 Task: Select mobile as the phone type.
Action: Mouse moved to (693, 76)
Screenshot: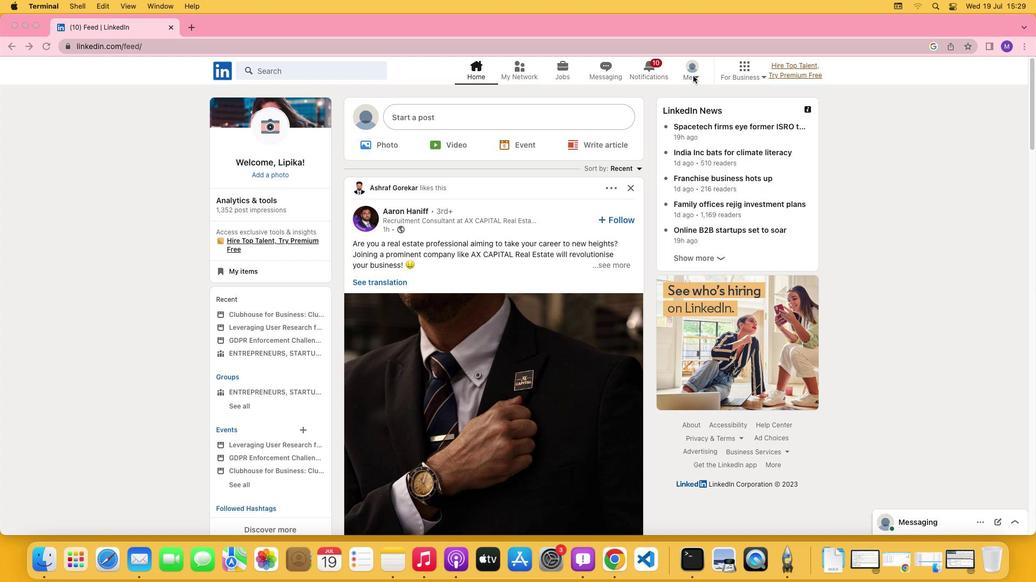 
Action: Mouse pressed left at (693, 76)
Screenshot: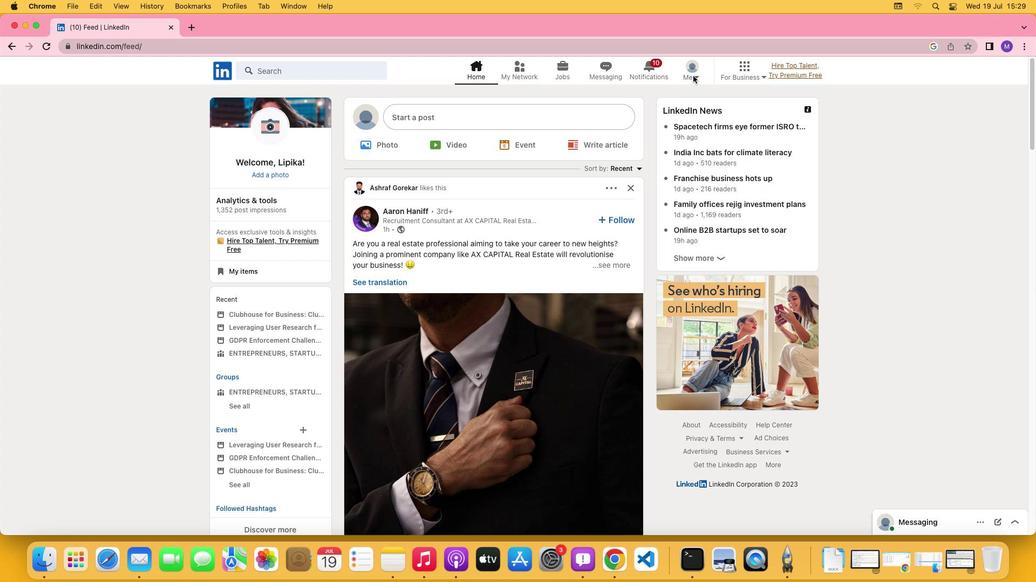 
Action: Mouse moved to (696, 74)
Screenshot: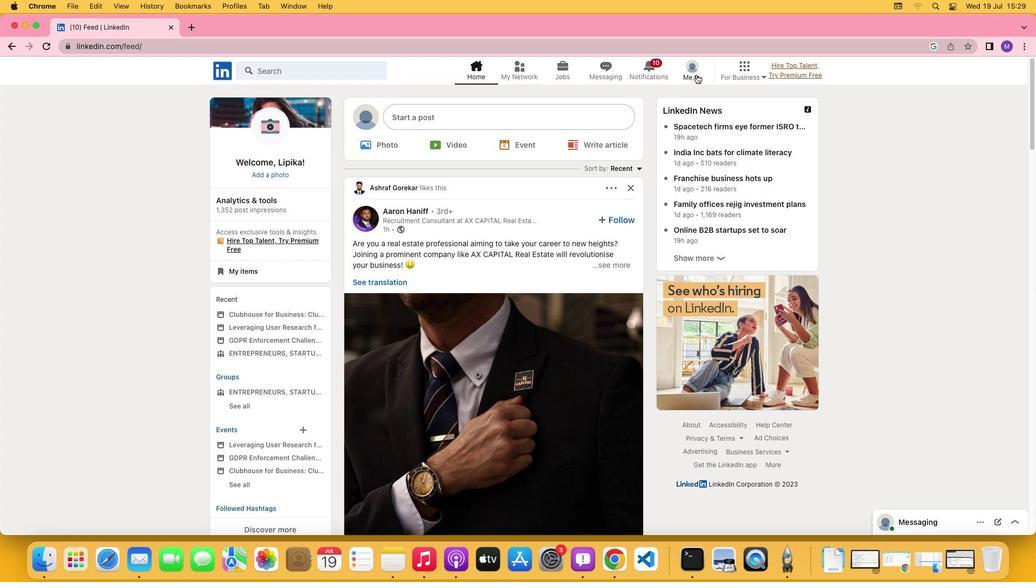 
Action: Mouse pressed left at (696, 74)
Screenshot: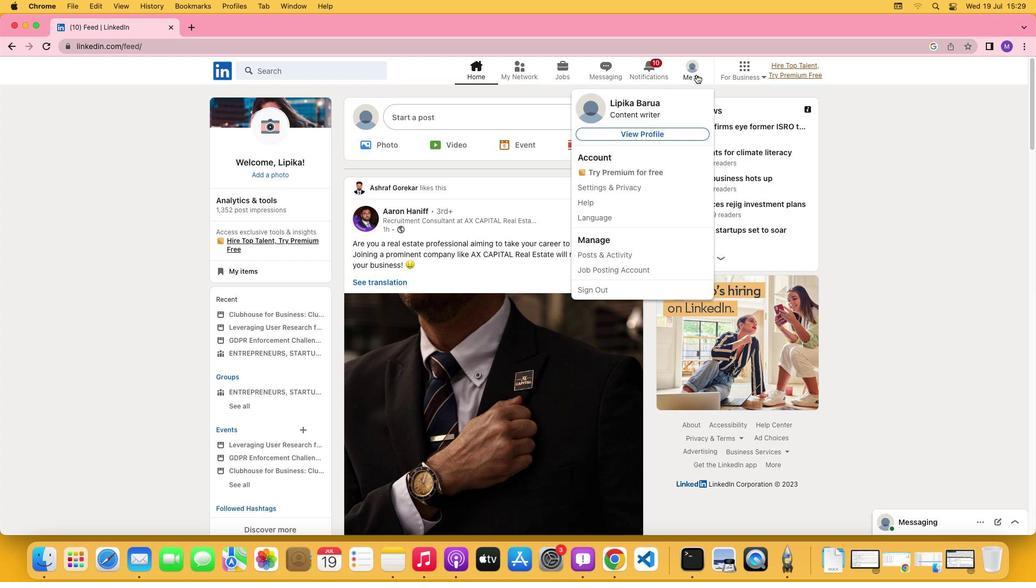 
Action: Mouse moved to (684, 132)
Screenshot: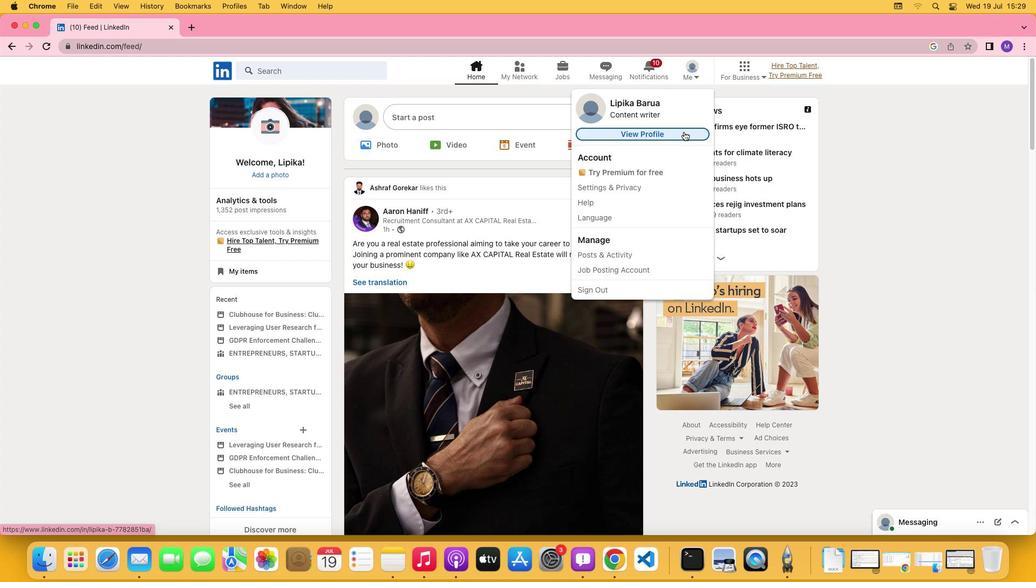 
Action: Mouse pressed left at (684, 132)
Screenshot: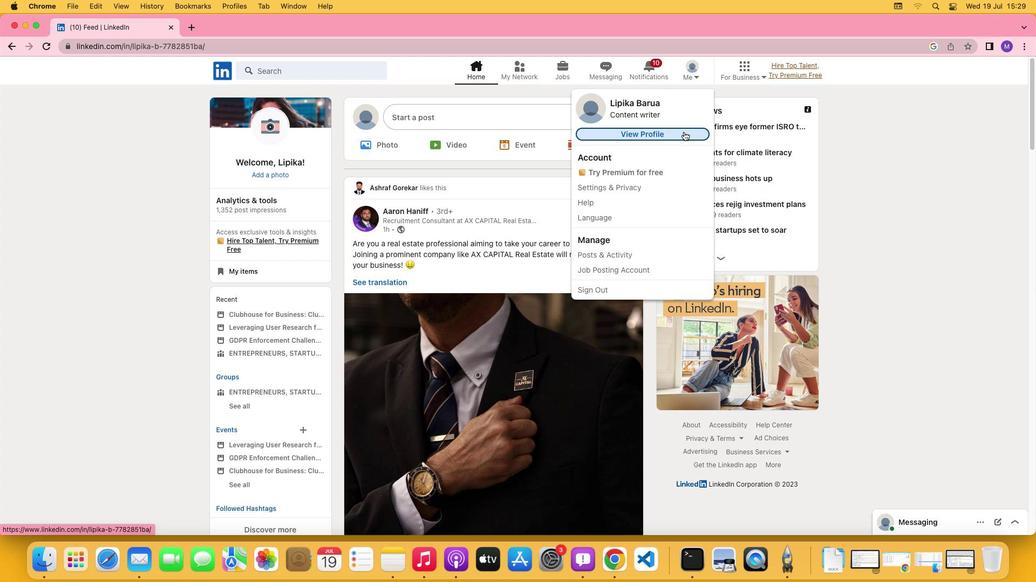 
Action: Mouse moved to (338, 350)
Screenshot: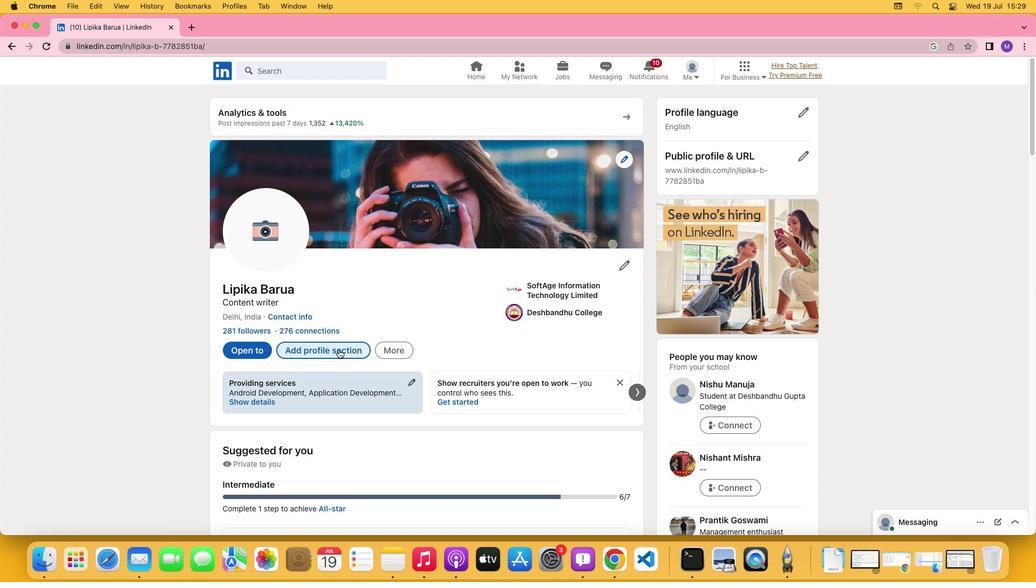 
Action: Mouse pressed left at (338, 350)
Screenshot: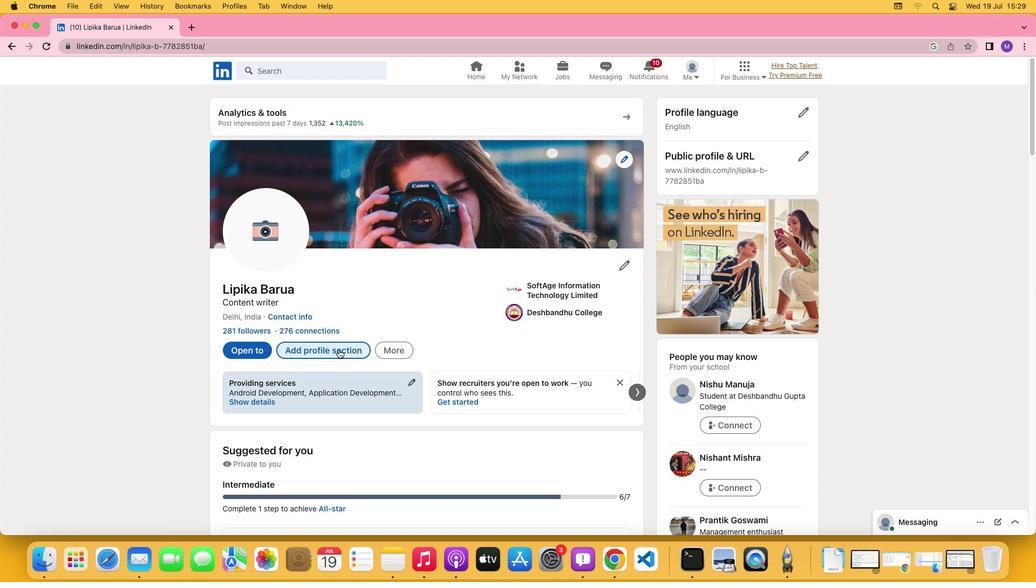 
Action: Mouse moved to (403, 322)
Screenshot: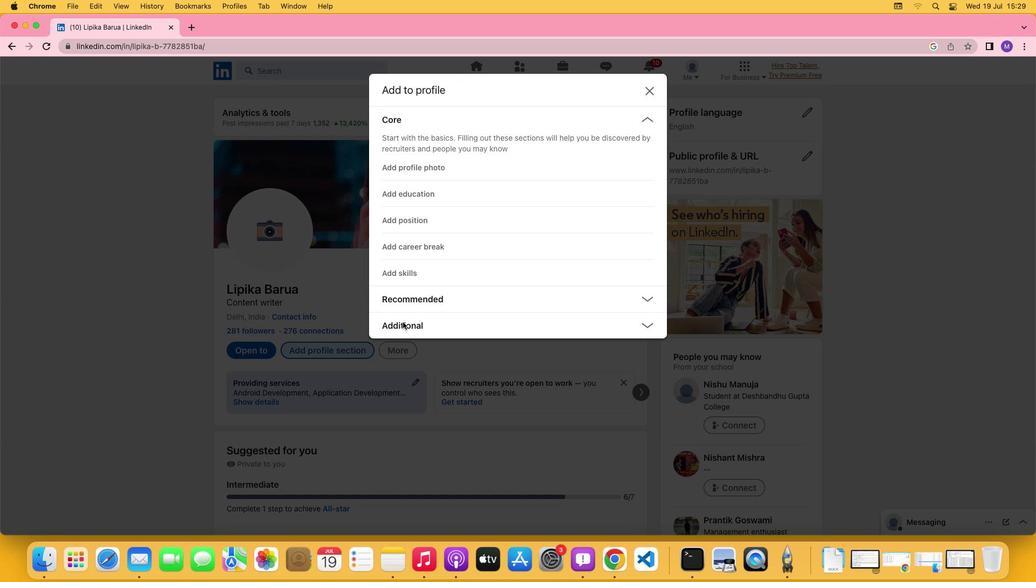 
Action: Mouse pressed left at (403, 322)
Screenshot: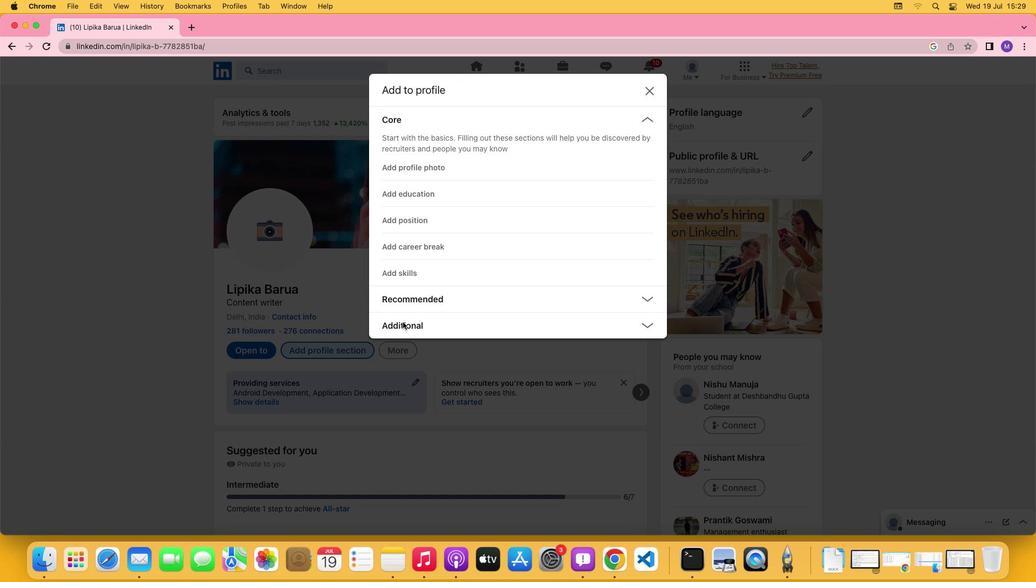 
Action: Mouse moved to (406, 432)
Screenshot: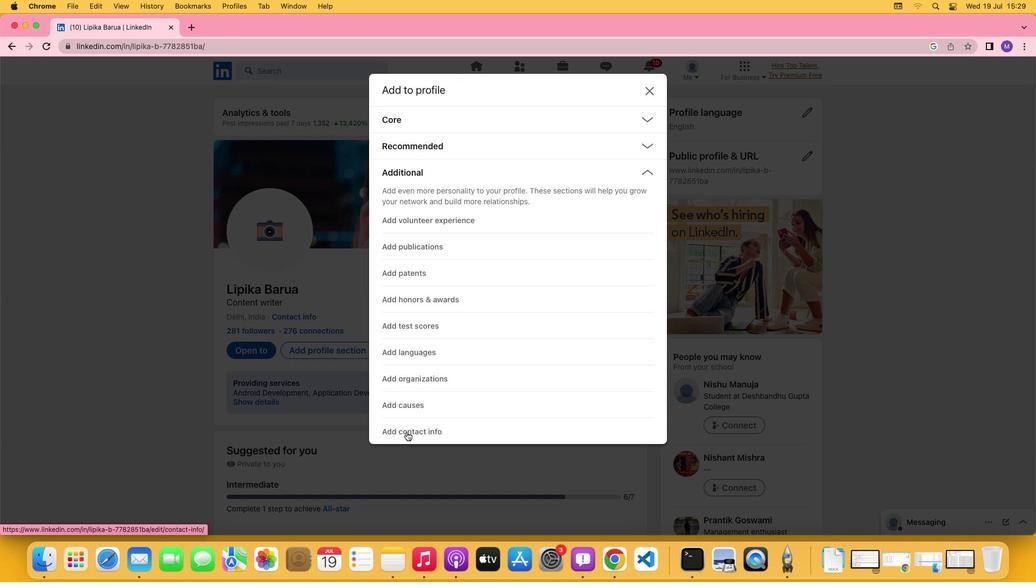 
Action: Mouse pressed left at (406, 432)
Screenshot: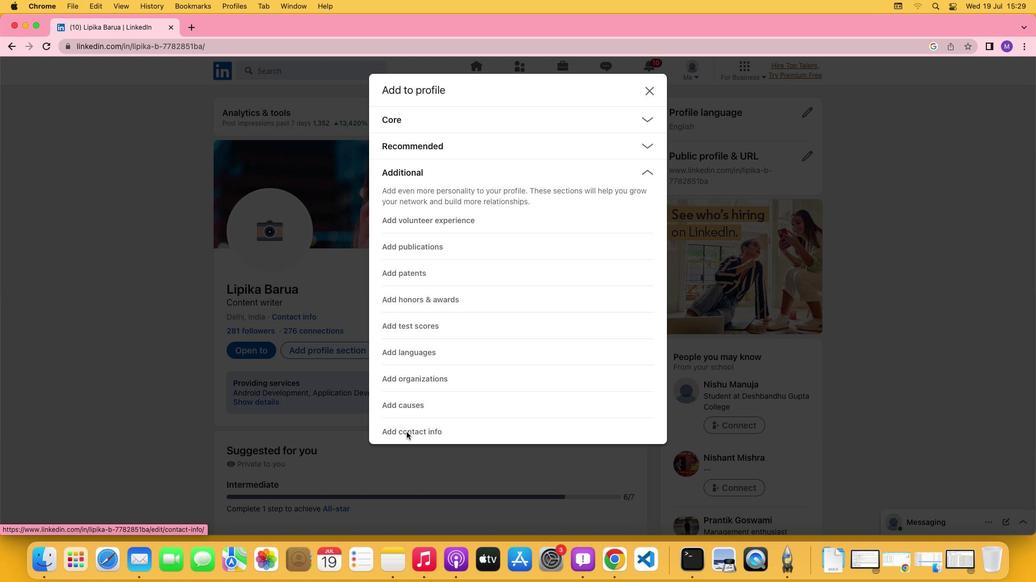 
Action: Mouse moved to (686, 279)
Screenshot: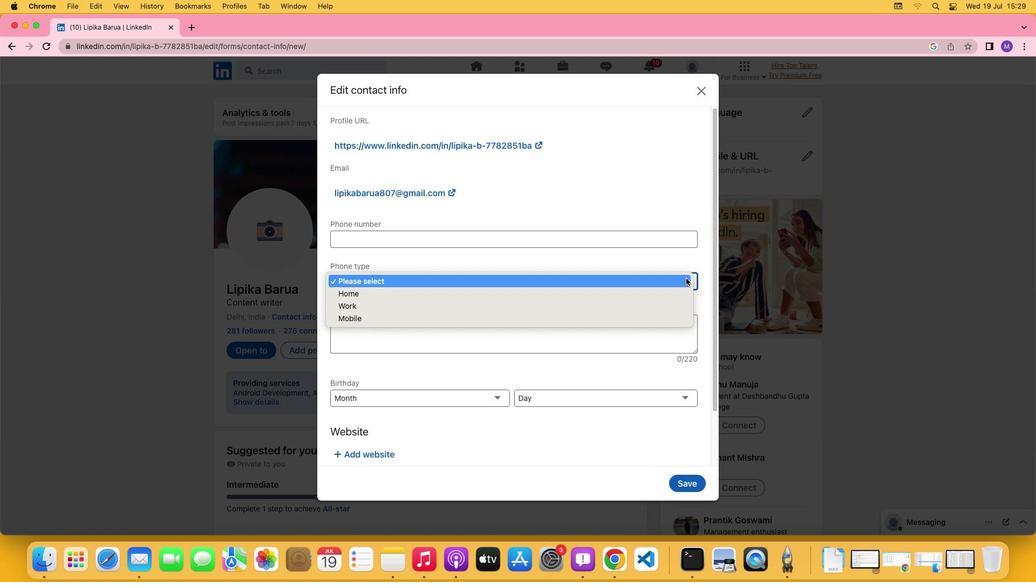 
Action: Mouse pressed left at (686, 279)
Screenshot: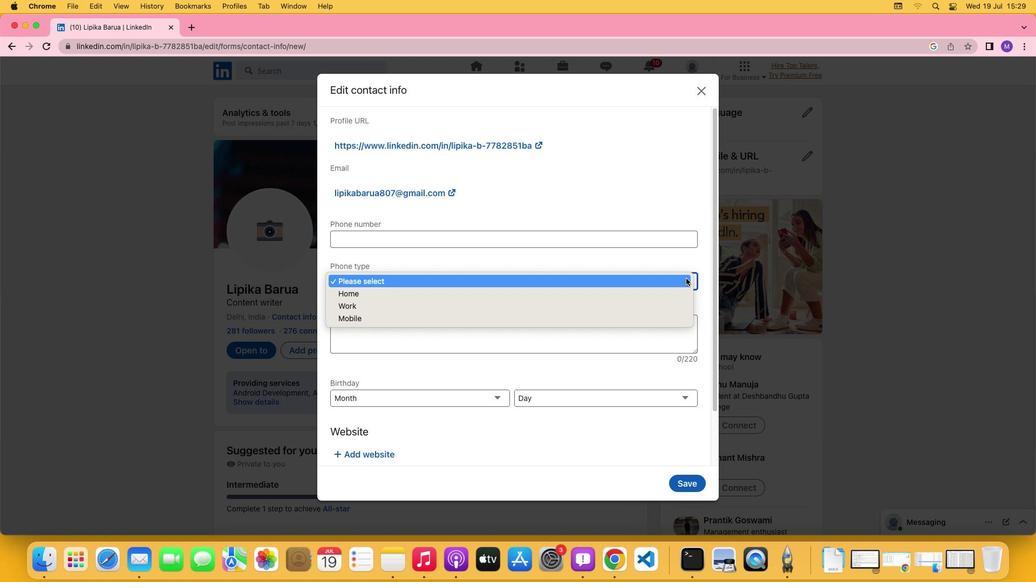 
Action: Mouse moved to (666, 315)
Screenshot: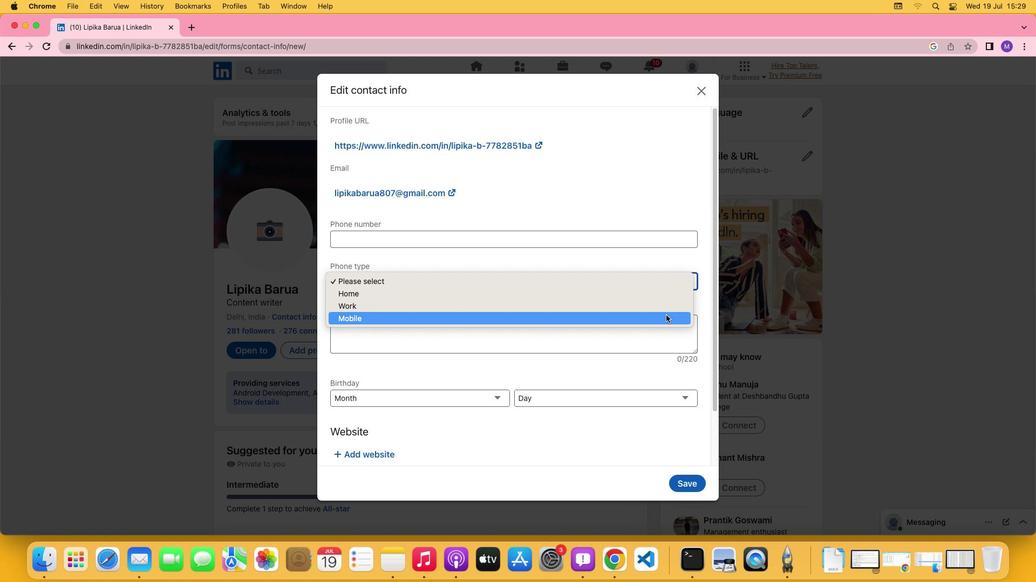
Action: Mouse pressed left at (666, 315)
Screenshot: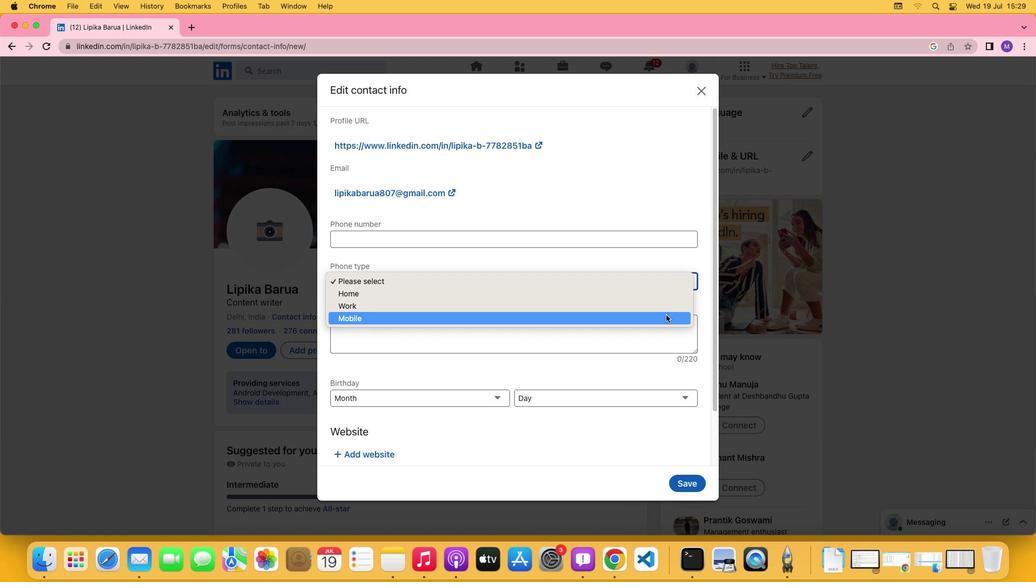 
Action: Mouse moved to (672, 300)
Screenshot: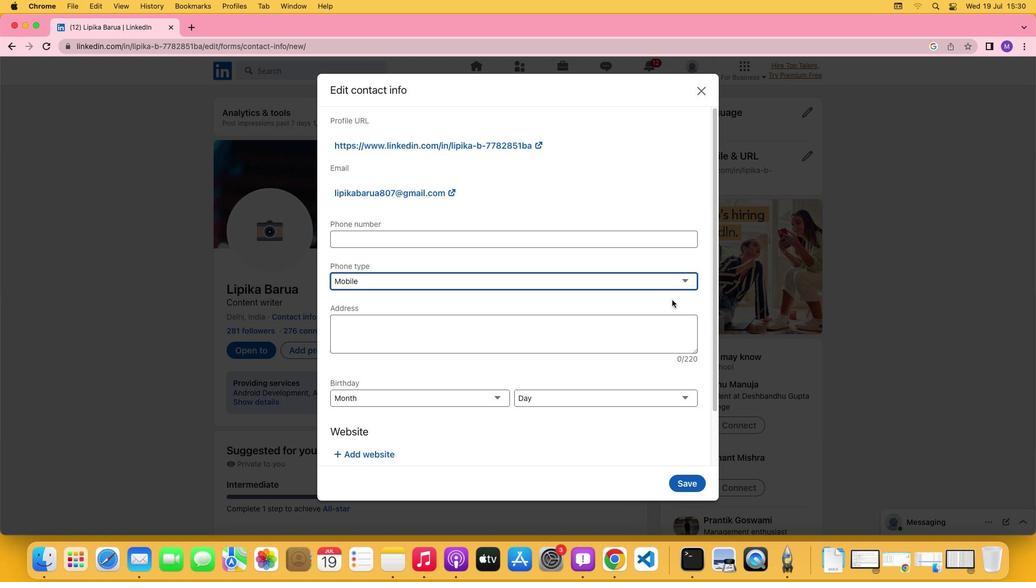 
